 Task: Filters and Effects: Apply a psychedelic color cycle effect to a video.
Action: Mouse moved to (652, 583)
Screenshot: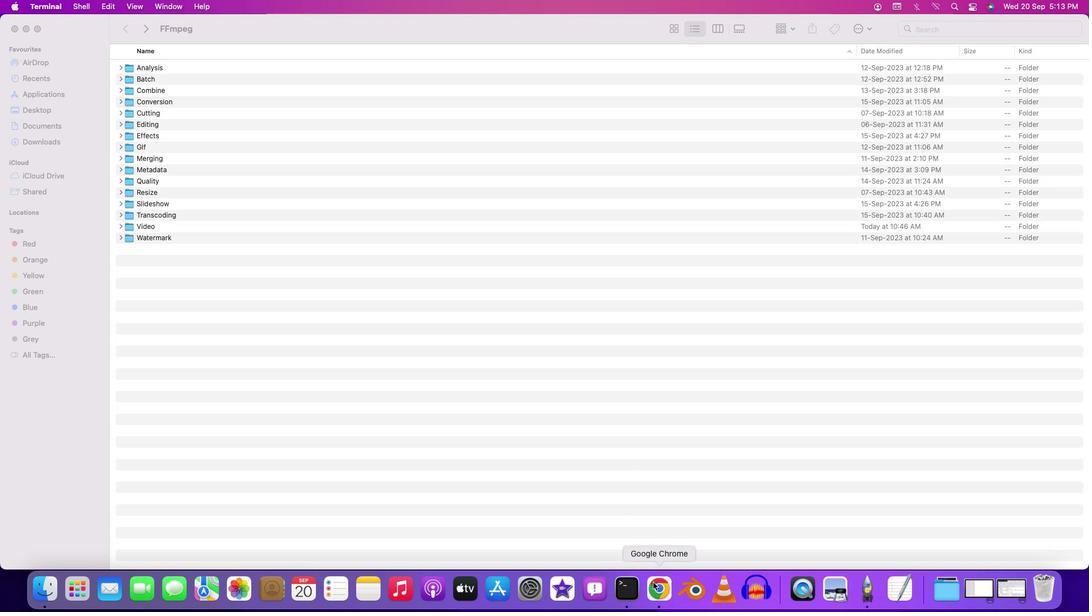 
Action: Mouse pressed right at (652, 583)
Screenshot: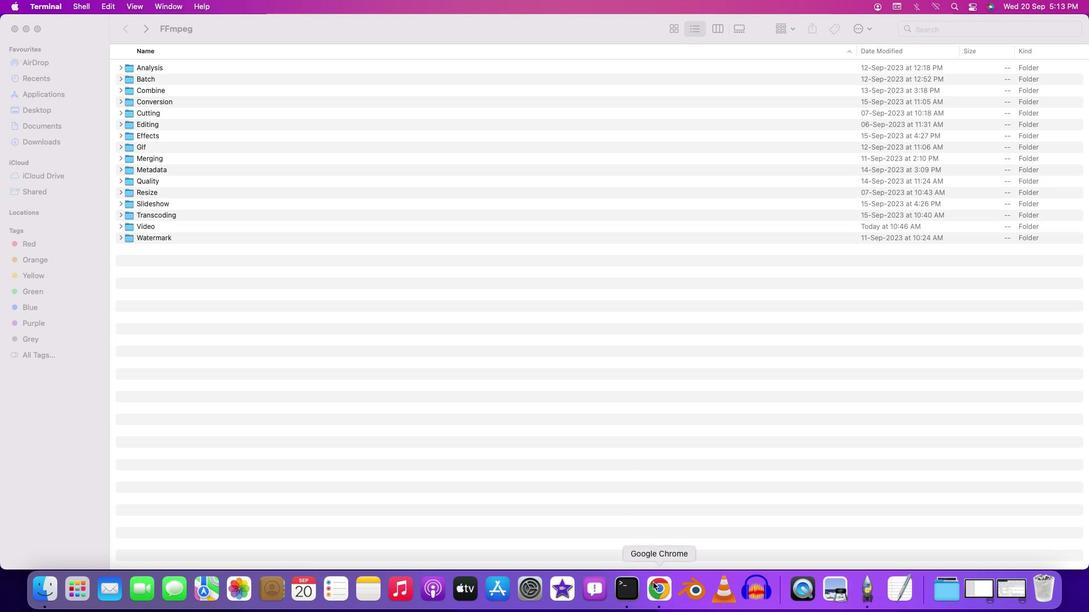 
Action: Mouse moved to (623, 582)
Screenshot: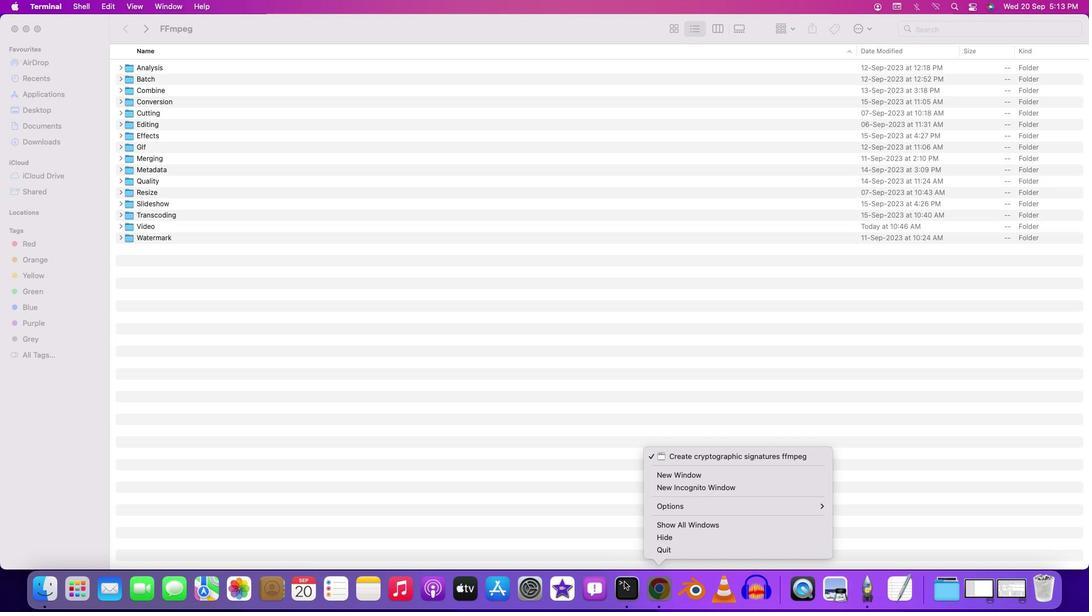 
Action: Mouse pressed right at (623, 582)
Screenshot: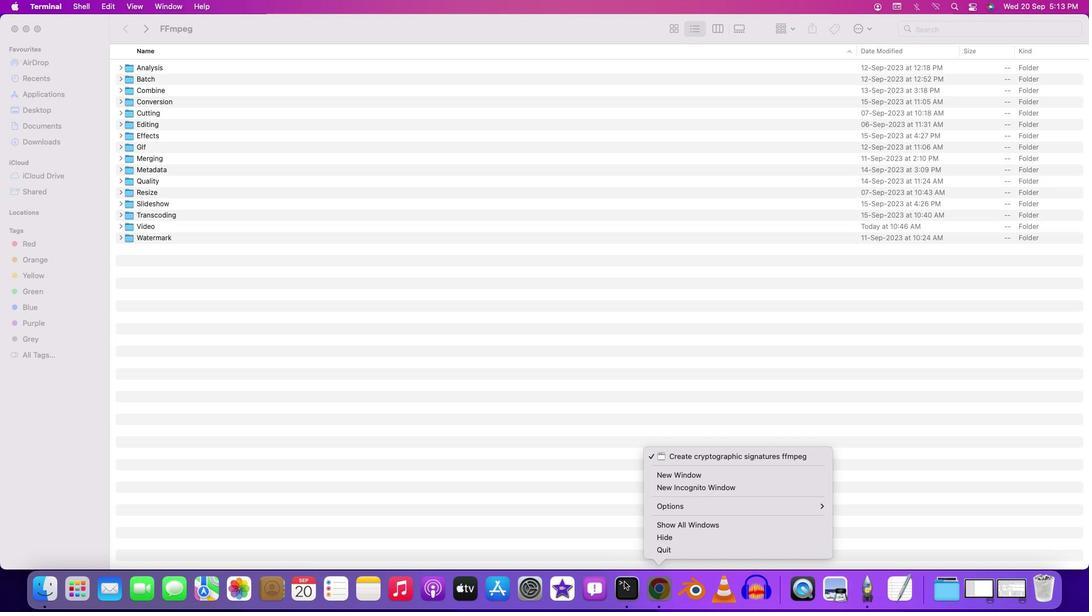 
Action: Mouse moved to (625, 589)
Screenshot: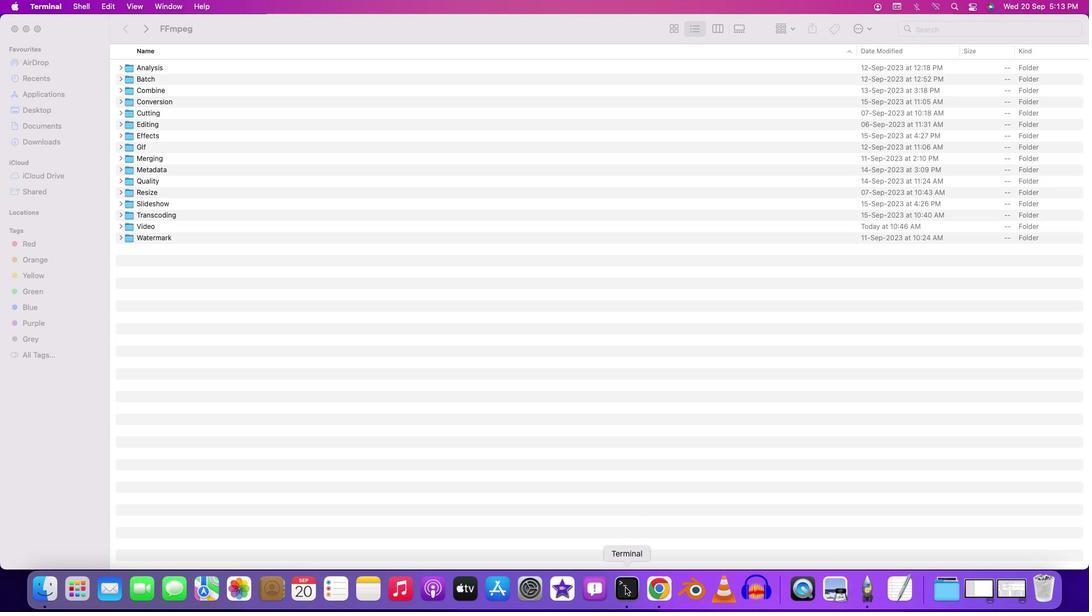 
Action: Mouse pressed right at (625, 589)
Screenshot: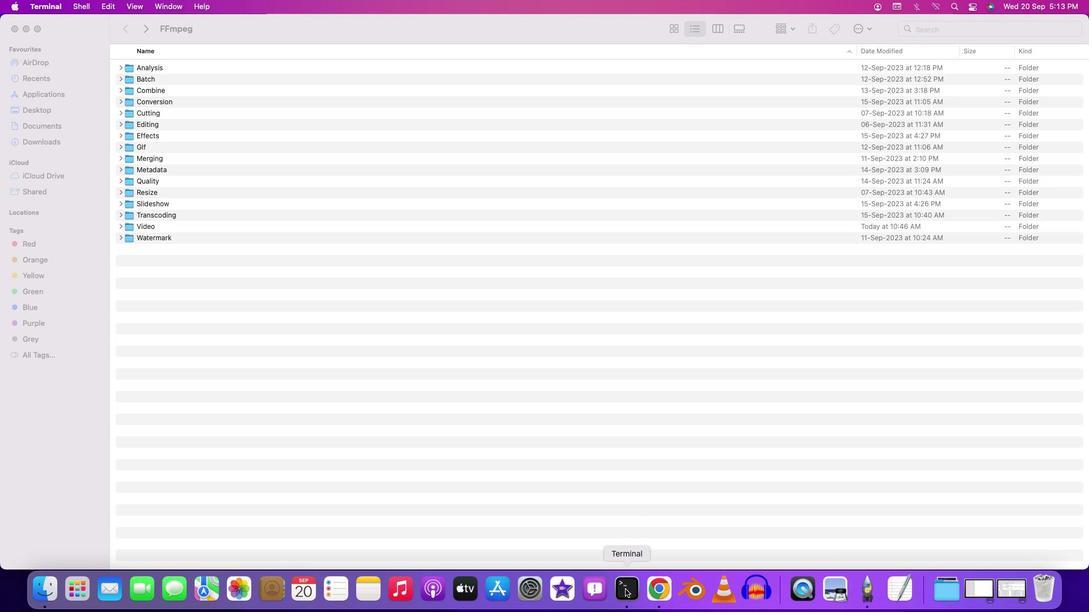 
Action: Mouse moved to (658, 453)
Screenshot: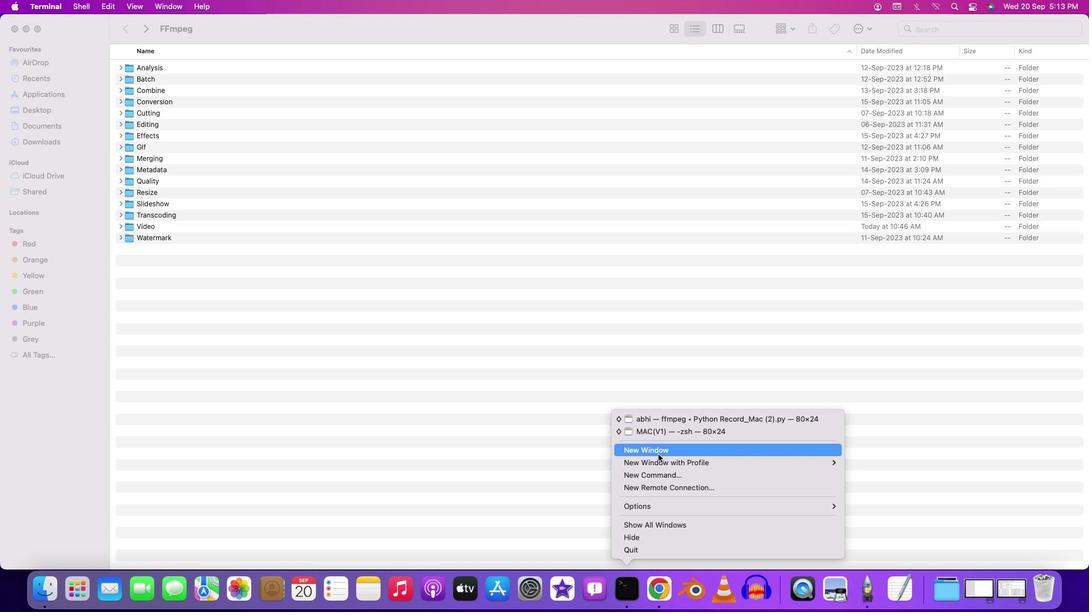 
Action: Mouse pressed left at (658, 453)
Screenshot: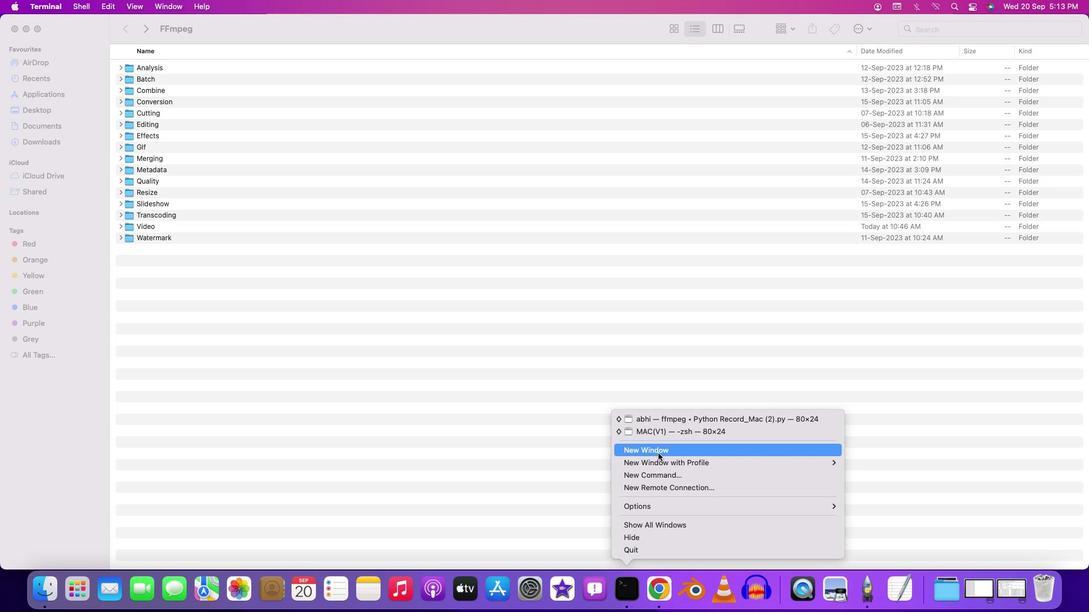 
Action: Mouse moved to (141, 64)
Screenshot: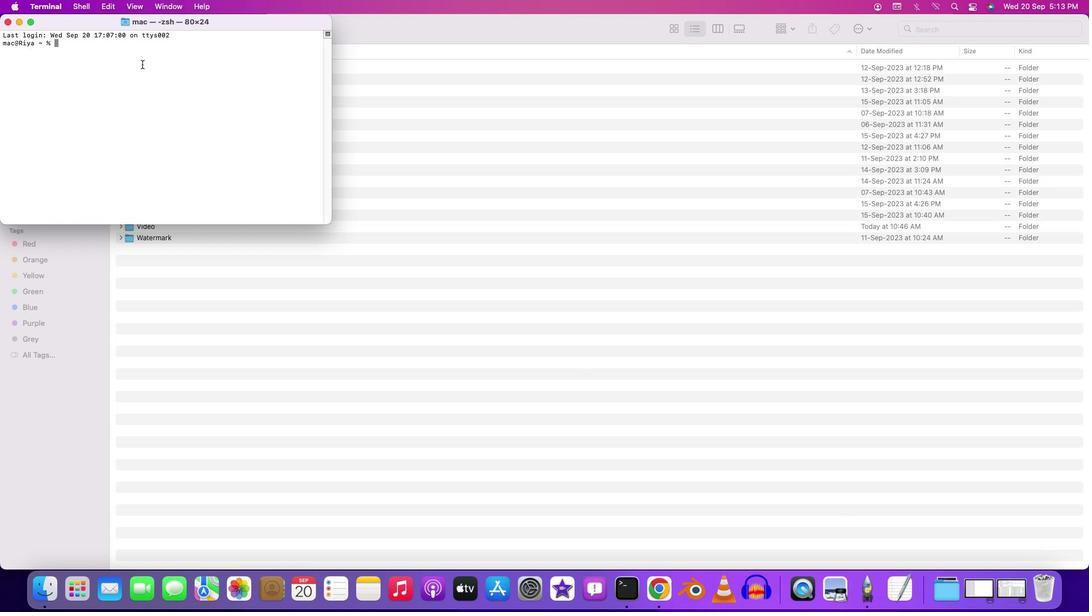 
Action: Mouse pressed left at (141, 64)
Screenshot: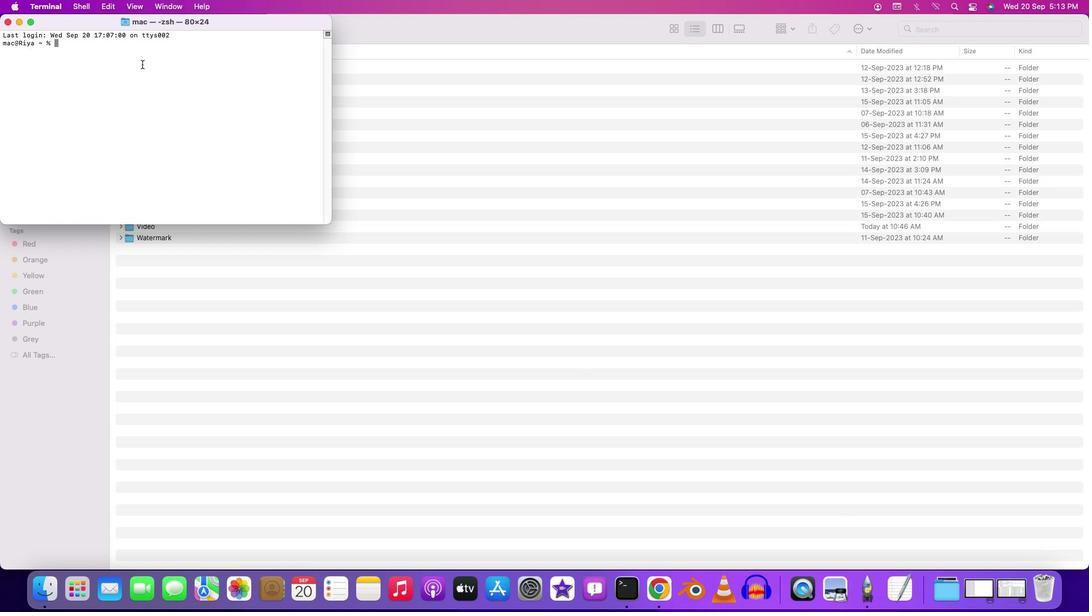 
Action: Mouse moved to (130, 23)
Screenshot: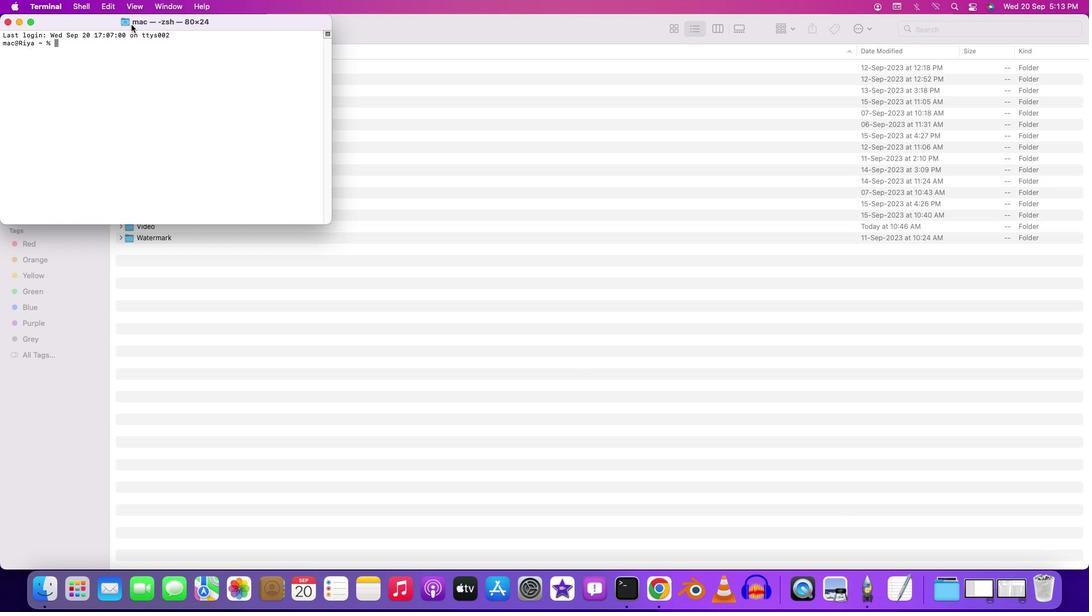 
Action: Mouse pressed left at (130, 23)
Screenshot: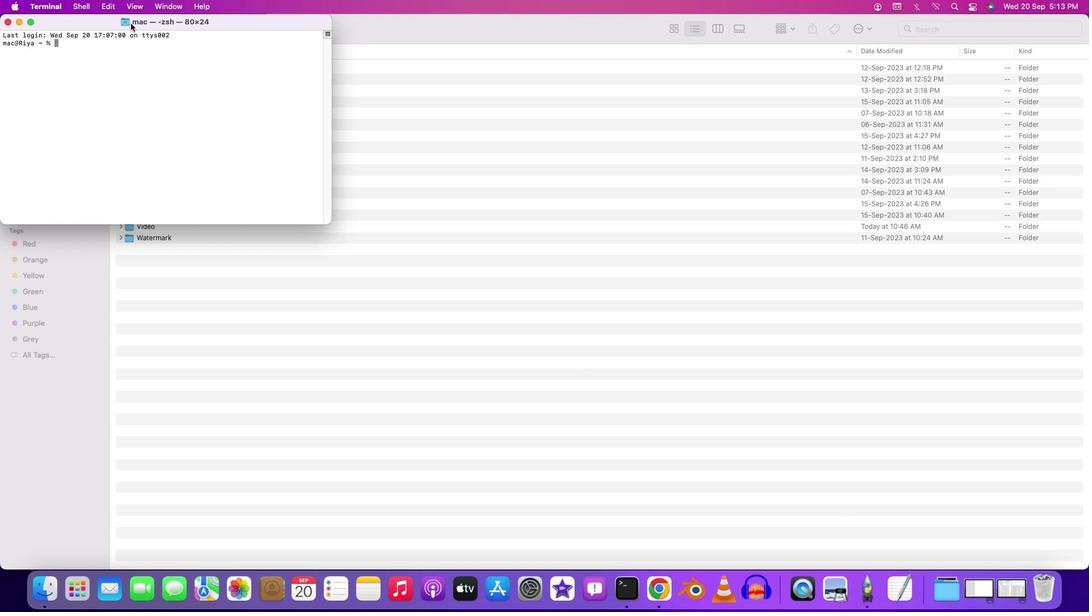 
Action: Mouse pressed left at (130, 23)
Screenshot: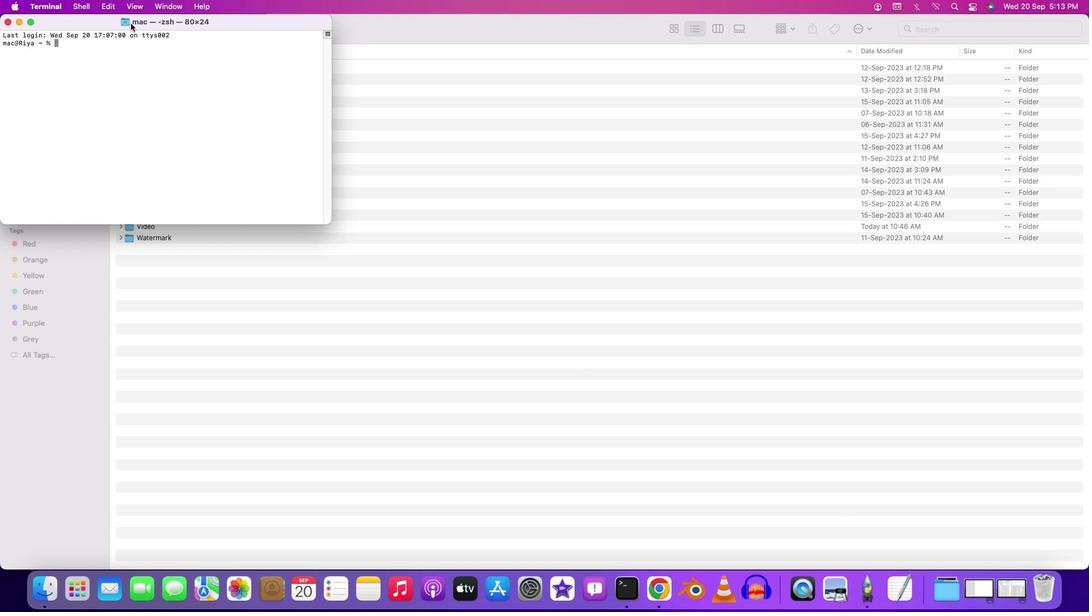 
Action: Mouse moved to (108, 62)
Screenshot: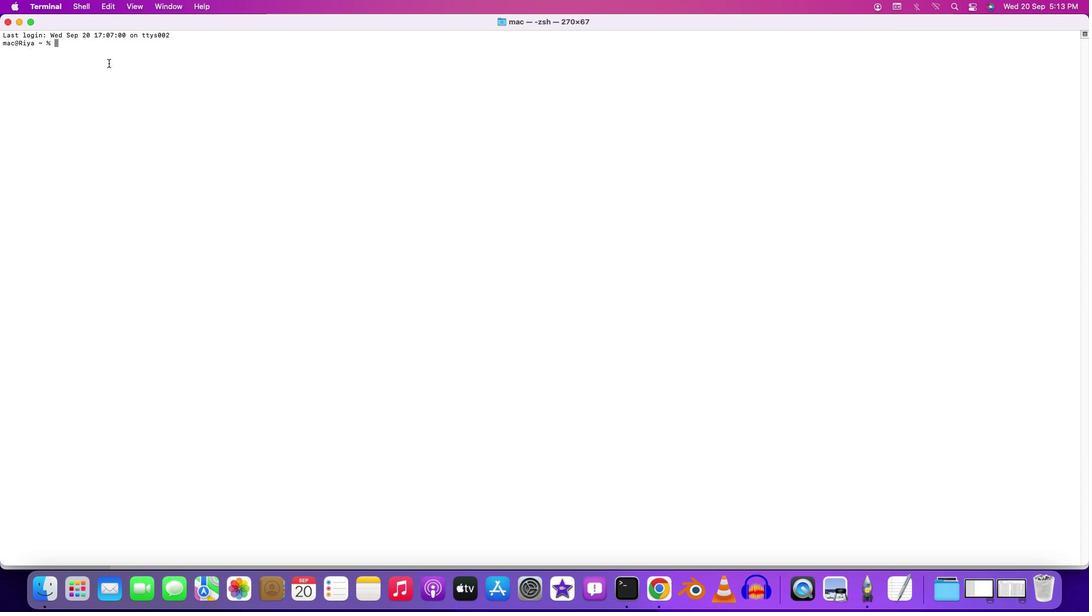 
Action: Mouse pressed left at (108, 62)
Screenshot: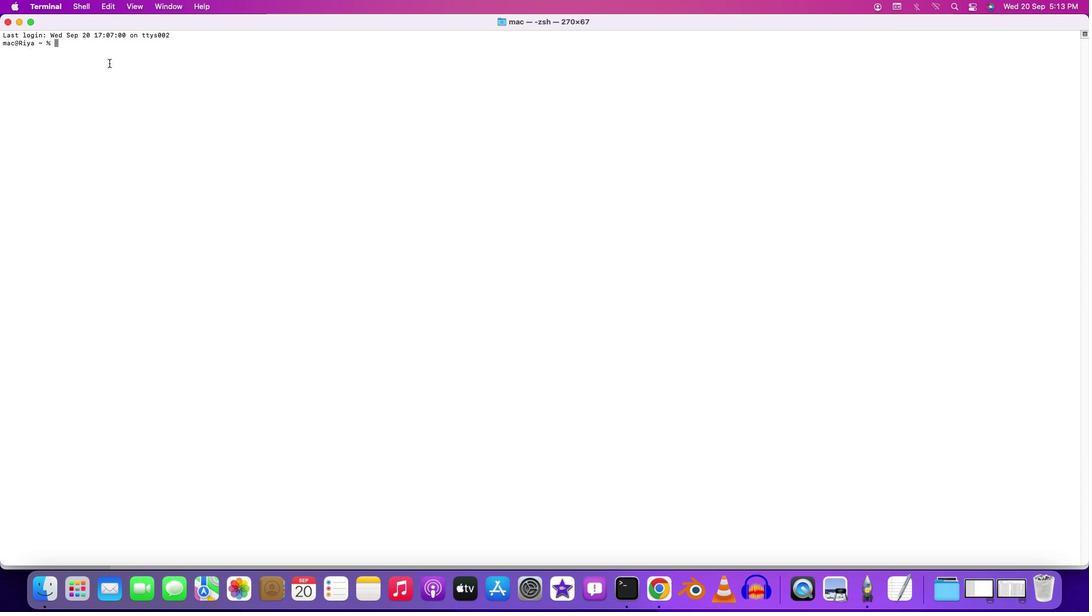 
Action: Key pressed 'c''d'Key.space'd''e''s''k''t''o''p'Key.enter'c''d'Key.space'f''f''m''p''e''g'Key.enter'c''d'Key.space'f''f'Key.backspaceKey.backspace'f'Key.backspace'b''a''t''c''h'Key.enter'c''d'Key.space'b'Key.backspace'v''i''d''e''o'Key.enter'f''f''m''p''e''g'Key.space'-''i'Key.space'i''n''p''u''t''.''m''p''4'Key.space'-''v''f'Key.spaceKey.shift'"''\\'Key.enter's''p''l''i''t''=''2''[''c''y''c''l''e''1'']''[''c''y''c''l''e''2'']'Key.leftKey.leftKey.leftKey.leftKey.leftKey.leftKey.leftKey.leftKey.leftKey.rightKey.rightKey.rightKey.rightKey.rightKey.rightKey.rightKey.rightKey.rightKey.rightKey.rightKey.rightKey.right';'Key.space'\\'Key.enter'[''c''y''c''l''e''1'']''h''u''e''=''h''=''2'Key.shift'"''t'Key.leftKey.leftKey.leftKey.rightKey.rightKey.rightKey.rightKey.leftKey.leftKey.rightKey.rightKey.rightKey.right'[''c''l'']'Key.leftKey.leftKey.leftKey.rightKey.rightKey.rightKey.right';'Key.leftKey.leftKey.backspace'1'Key.leftKey.leftKey.rightKey.rightKey.rightKey.rightKey.space'\\'Key.enter'c'Key.backspace'[''c''y''c''k''e'Key.backspaceKey.backspace'l''e''2'']''h''u''e''=''h''=''2'Key.shift'*''t'Key.shift'+''1'Key.shift'[''c''2'']'';'Key.leftKey.leftKey.leftKey.leftKey.leftKey.leftKey.rightKey.leftKey.rightKey.leftKey.rightKey.rightKey.rightKey.rightKey.rightKey.rightKey.space'\\'Key.enter'[''c''1'']''[''c''2'']''b''l''e''n''d''=''a''l''l'Key.shift'_''m''o''d''e'Key.backspace'e''=''l''i''g''h''t''e''n'"'"Key.backspaceKey.shift'"'Key.space'\\'Key.enter'-''c'Key.shift':''v'Key.space'l''i''b''x''2''6''4'Key.space'-''c'Key.shift':''a'Key.space'c''o''p''y'Key.space'o''u''t''p''u''t'Key.spaceKey.backspaceKey.shift'_''p''s''y''c''h''e''d''e''l''i''c''.''m''p''4'Key.enter"'"Key.enter"'"Key.backspaceKey.shift'"'Key.enterKey.up
Screenshot: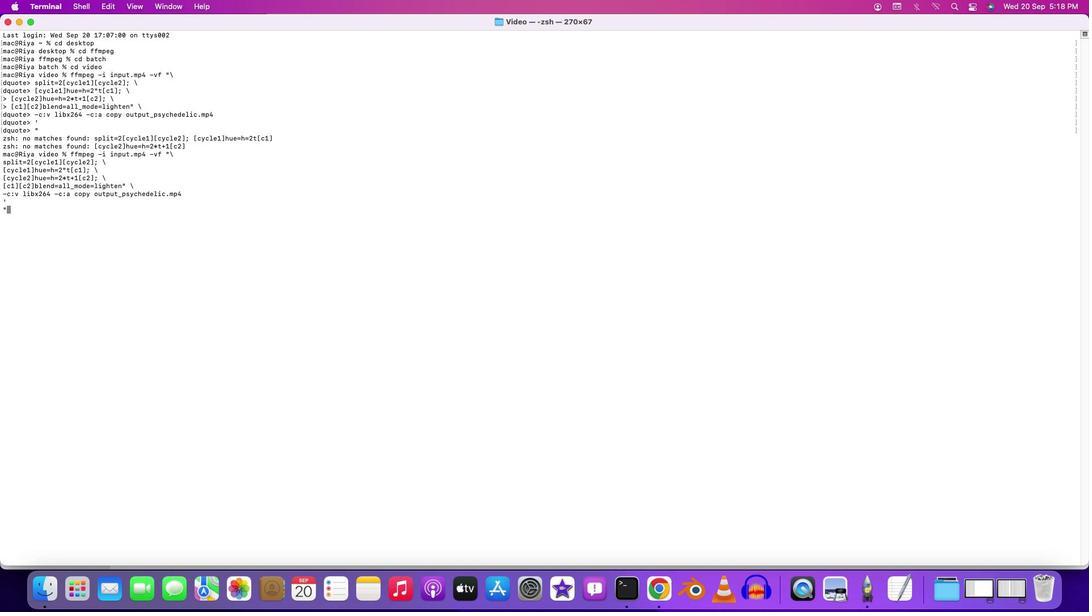 
Action: Mouse moved to (205, 0)
Screenshot: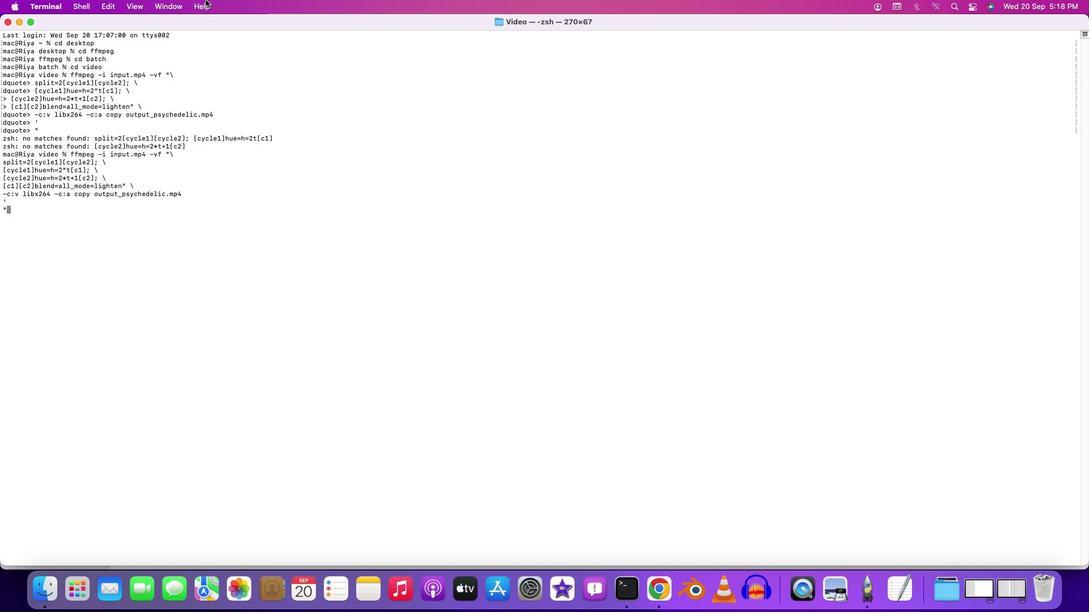 
Action: Key pressed Key.backspaceKey.backspaceKey.backspaceKey.leftKey.leftKey.leftKey.leftKey.leftKey.leftKey.leftKey.leftKey.leftKey.leftKey.leftKey.leftKey.leftKey.leftKey.leftKey.leftKey.leftKey.leftKey.leftKey.leftKey.leftKey.leftKey.leftKey.leftKey.leftKey.leftKey.leftKey.leftKey.leftKey.leftKey.leftKey.leftKey.leftKey.leftKey.leftKey.leftKey.leftKey.leftKey.leftKey.leftKey.leftKey.leftKey.leftKey.leftKey.leftKey.leftKey.leftKey.leftKey.leftKey.leftKey.leftKey.leftKey.leftKey.leftKey.leftKey.leftKey.leftKey.leftKey.leftKey.leftKey.leftKey.leftKey.leftKey.leftKey.leftKey.leftKey.leftKey.leftKey.leftKey.leftKey.leftKey.leftKey.leftKey.leftKey.leftKey.leftKey.leftKey.leftKey.leftKey.leftKey.leftKey.leftKey.leftKey.leftKey.leftKey.leftKey.leftKey.leftKey.leftKey.leftKey.leftKey.leftKey.leftKey.leftKey.leftKey.leftKey.leftKey.leftKey.leftKey.leftKey.leftKey.leftKey.leftKey.leftKey.leftKey.leftKey.leftKey.leftKey.leftKey.leftKey.leftKey.leftKey.leftKey.leftKey.leftKey.leftKey.leftKey.rightKey.backspaceKey.shift_r'*'Key.leftKey.leftKey.leftKey.leftKey.leftKey.leftKey.leftKey.leftKey.leftKey.leftKey.leftKey.leftKey.leftKey.leftKey.leftKey.leftKey.leftKey.leftKey.leftKey.leftKey.leftKey.leftKey.leftKey.leftKey.leftKey.leftKey.leftKey.leftKey.leftKey.leftKey.leftKey.leftKey.leftKey.leftKey.leftKey.leftKey.leftKey.leftKey.leftKey.leftKey.leftKey.leftKey.leftKey.leftKey.leftKey.leftKey.leftKey.leftKey.enter'y'Key.enter
Screenshot: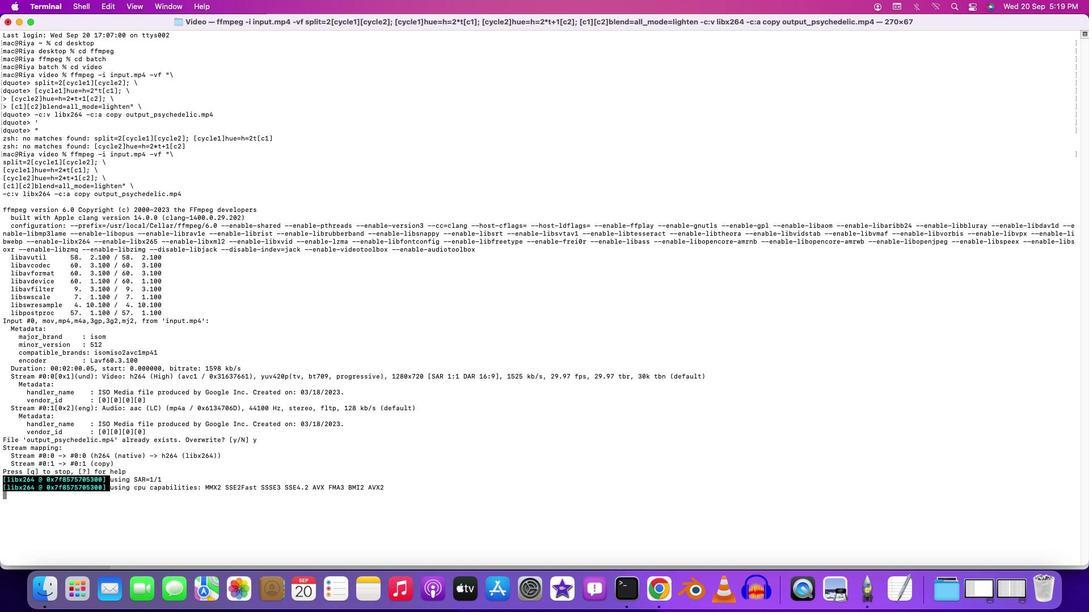 
Action: Mouse moved to (505, 508)
Screenshot: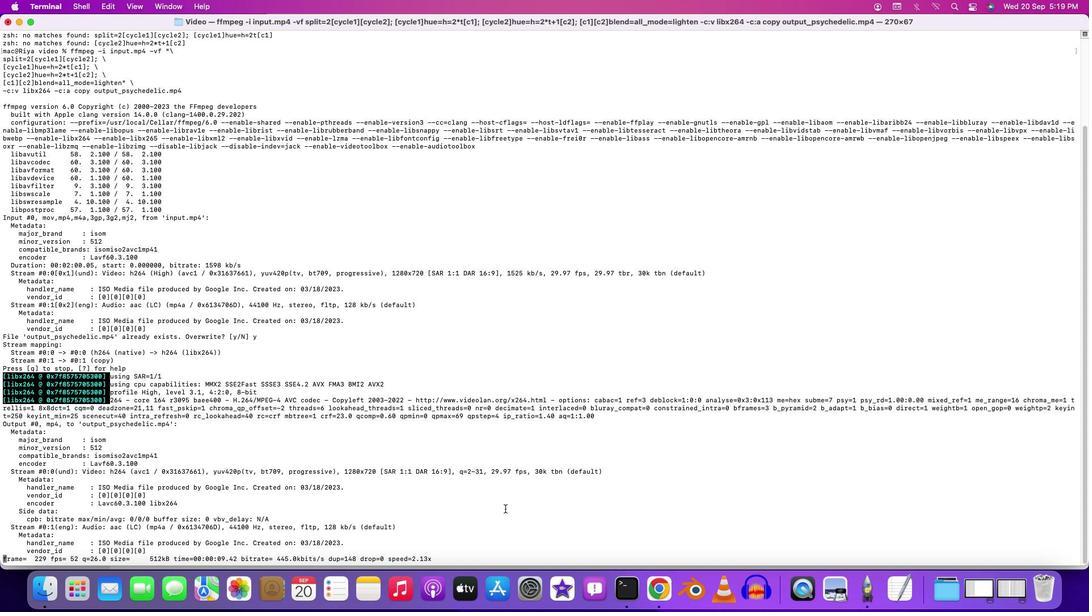
Action: Mouse pressed left at (505, 508)
Screenshot: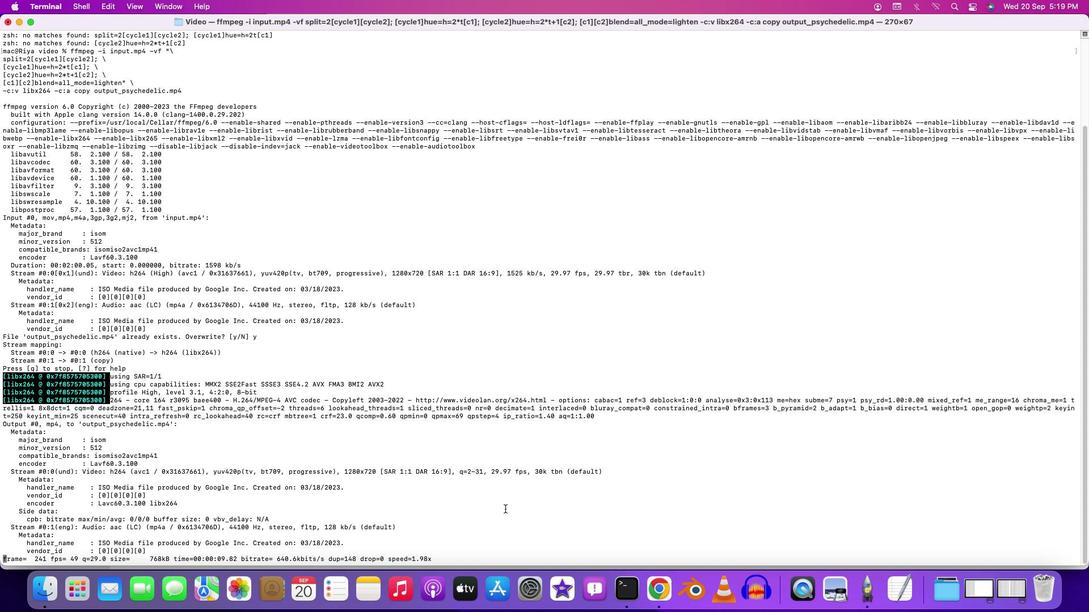 
